 Task: Sort the products by price (highest first).
Action: Mouse moved to (20, 87)
Screenshot: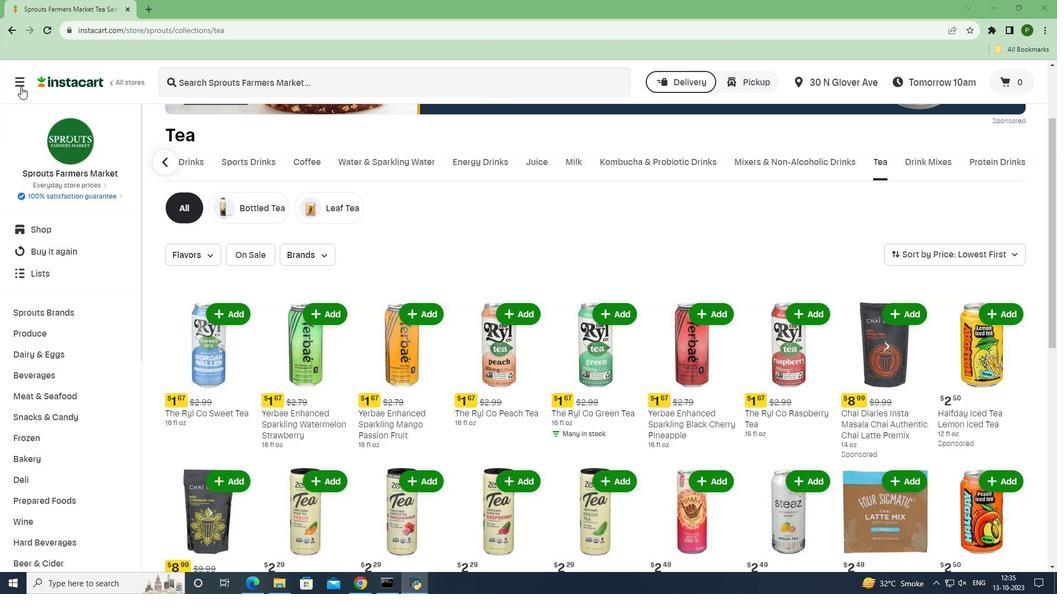 
Action: Mouse pressed left at (20, 87)
Screenshot: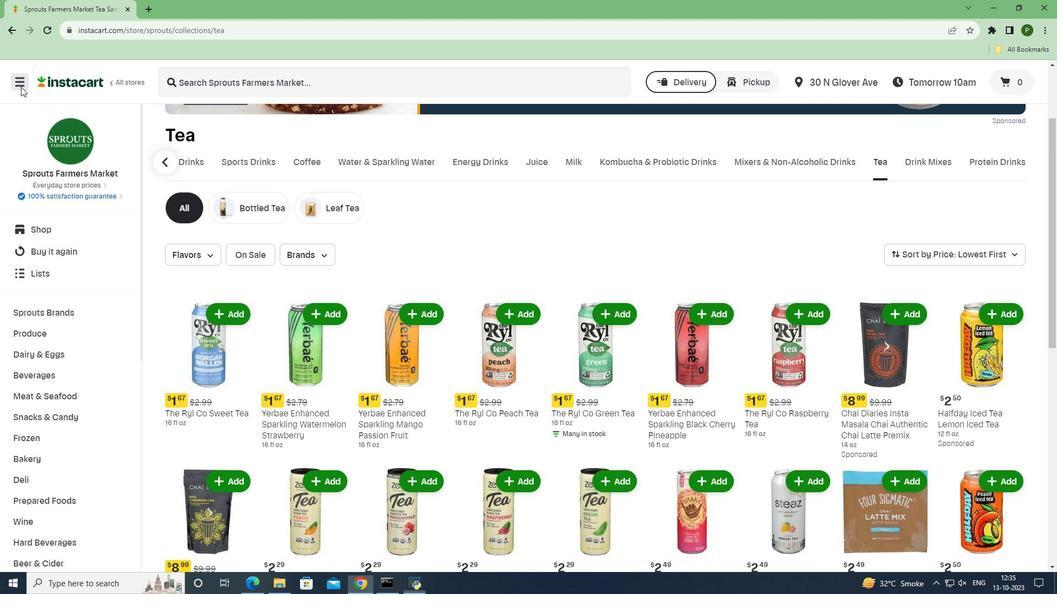
Action: Mouse moved to (27, 294)
Screenshot: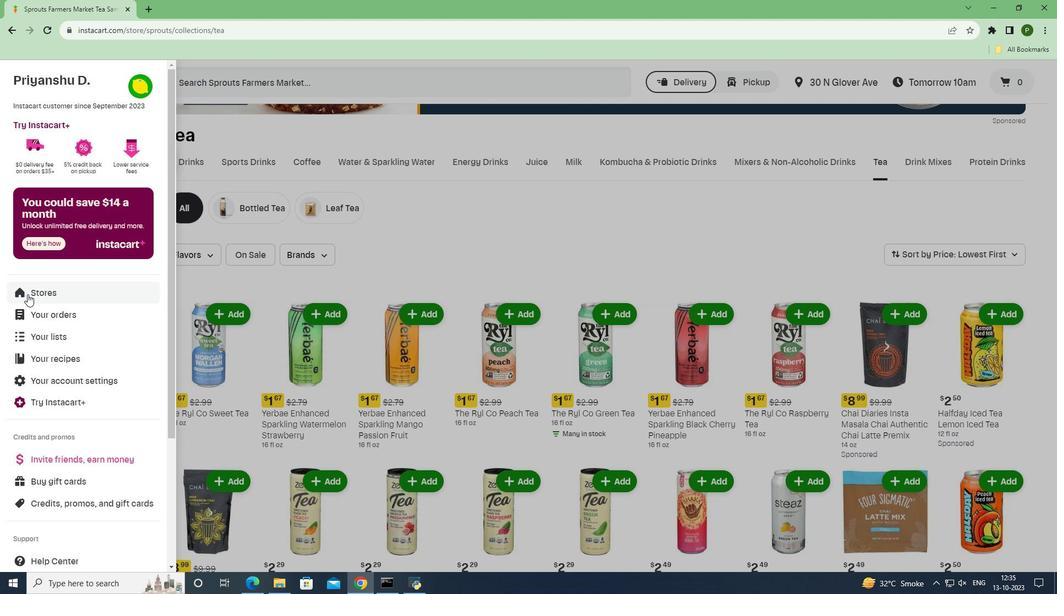 
Action: Mouse pressed left at (27, 294)
Screenshot: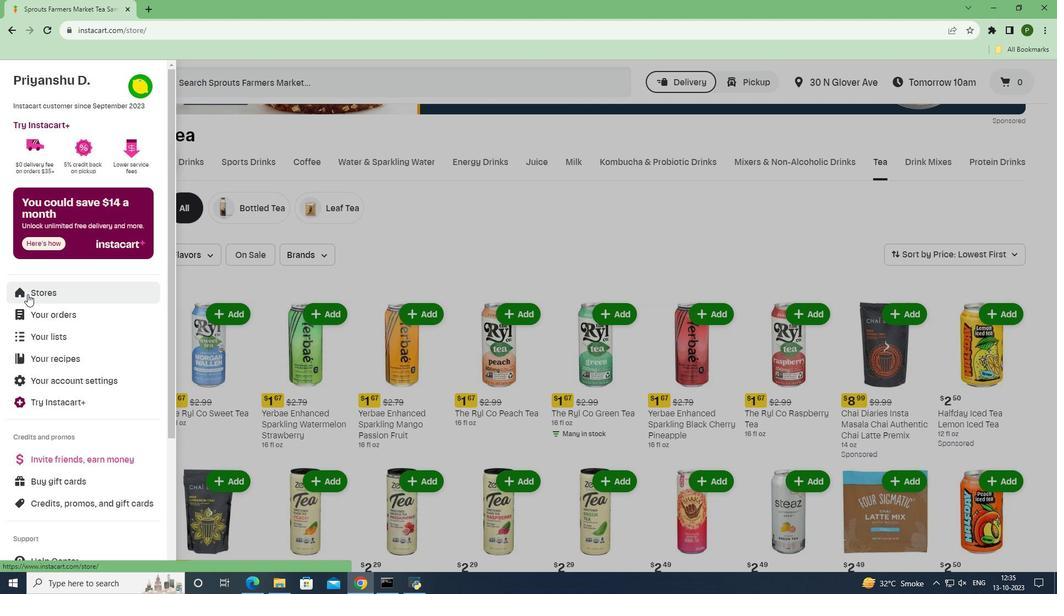 
Action: Mouse moved to (262, 128)
Screenshot: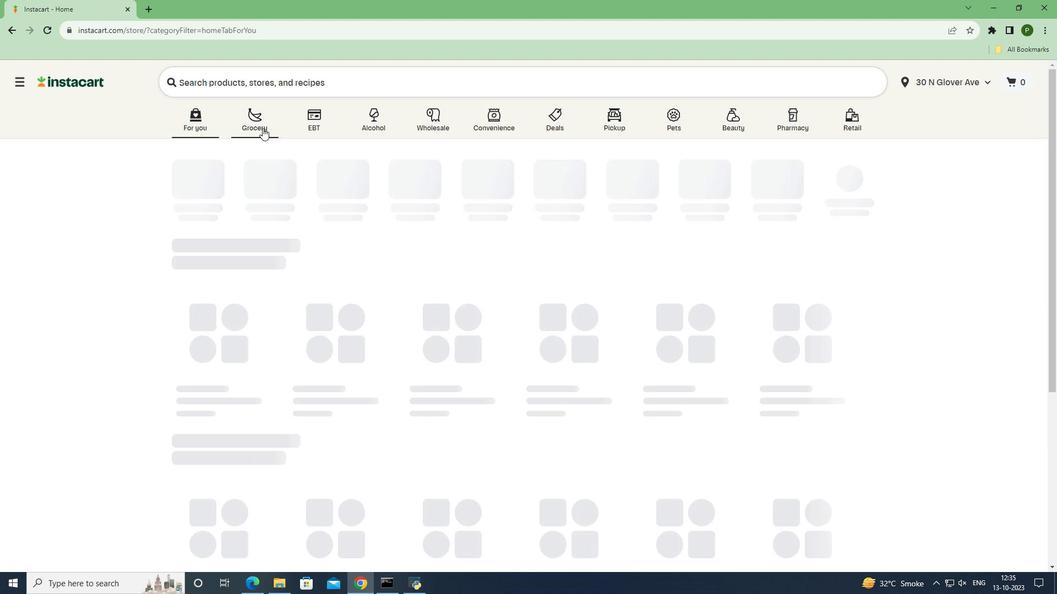 
Action: Mouse pressed left at (262, 128)
Screenshot: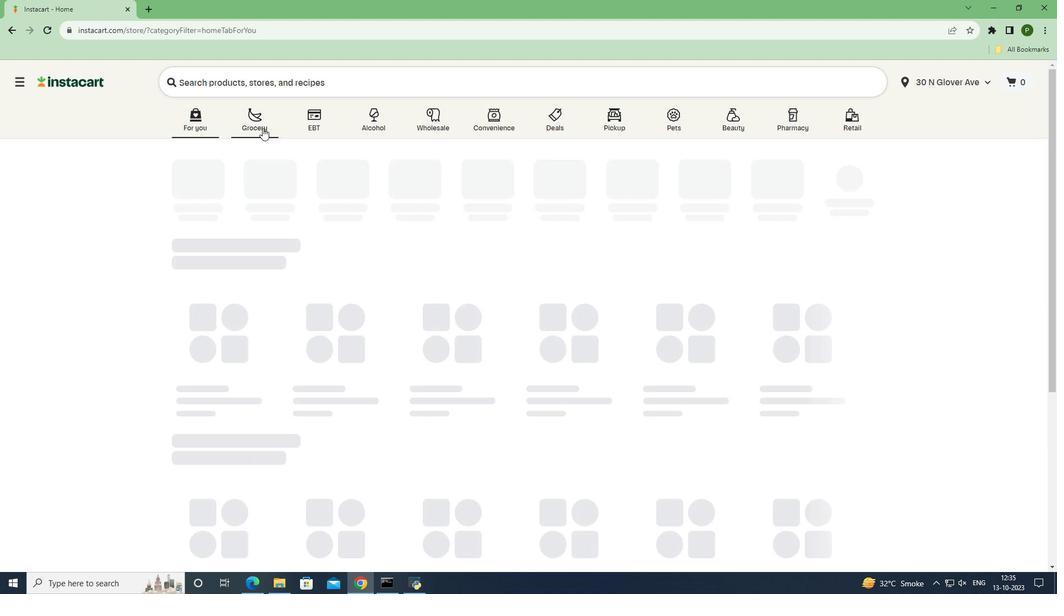
Action: Mouse moved to (669, 253)
Screenshot: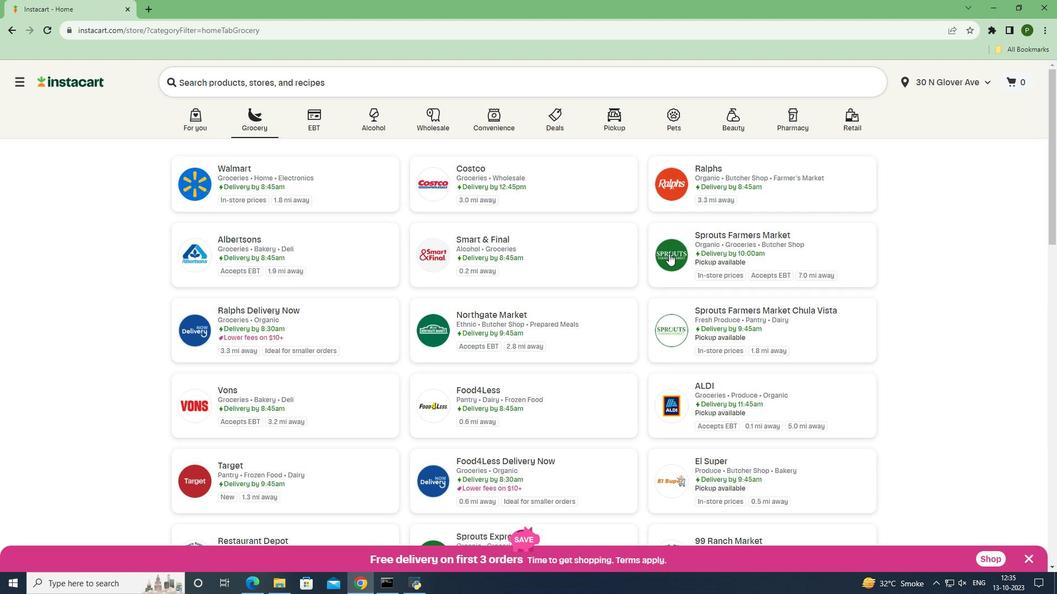 
Action: Mouse pressed left at (669, 253)
Screenshot: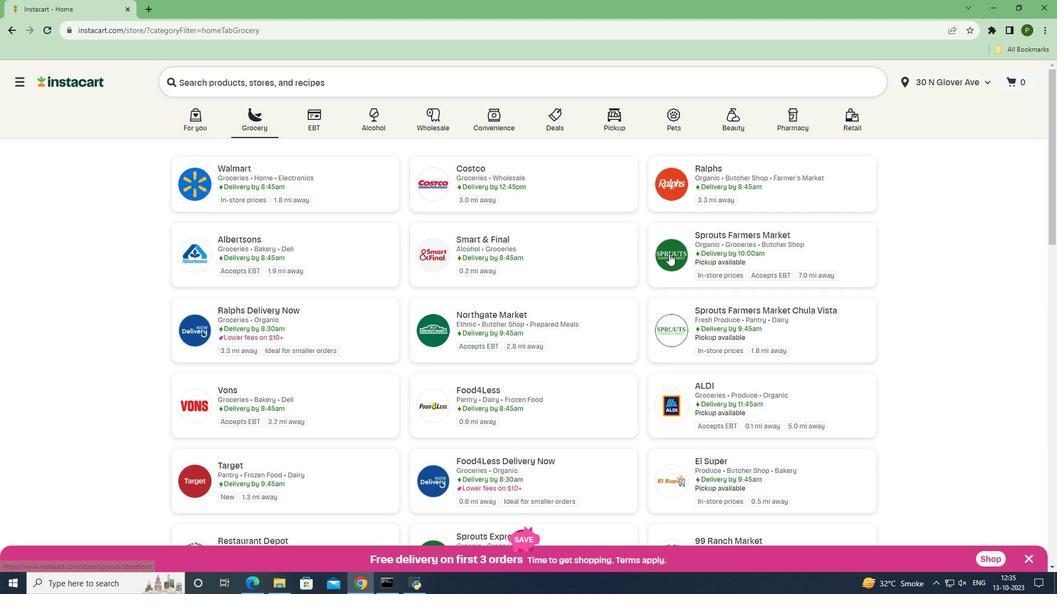 
Action: Mouse moved to (42, 379)
Screenshot: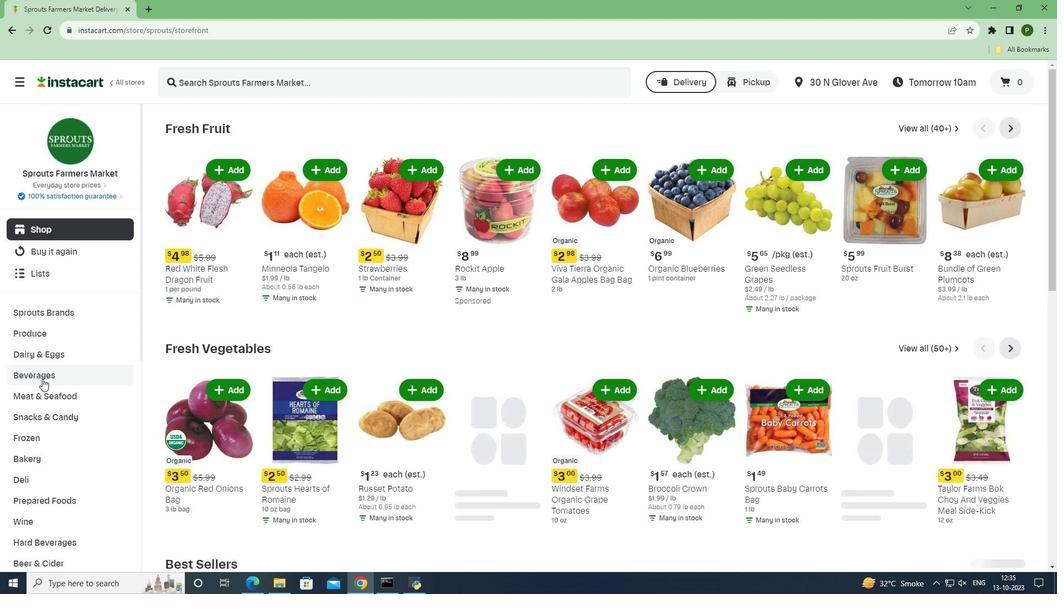 
Action: Mouse pressed left at (42, 379)
Screenshot: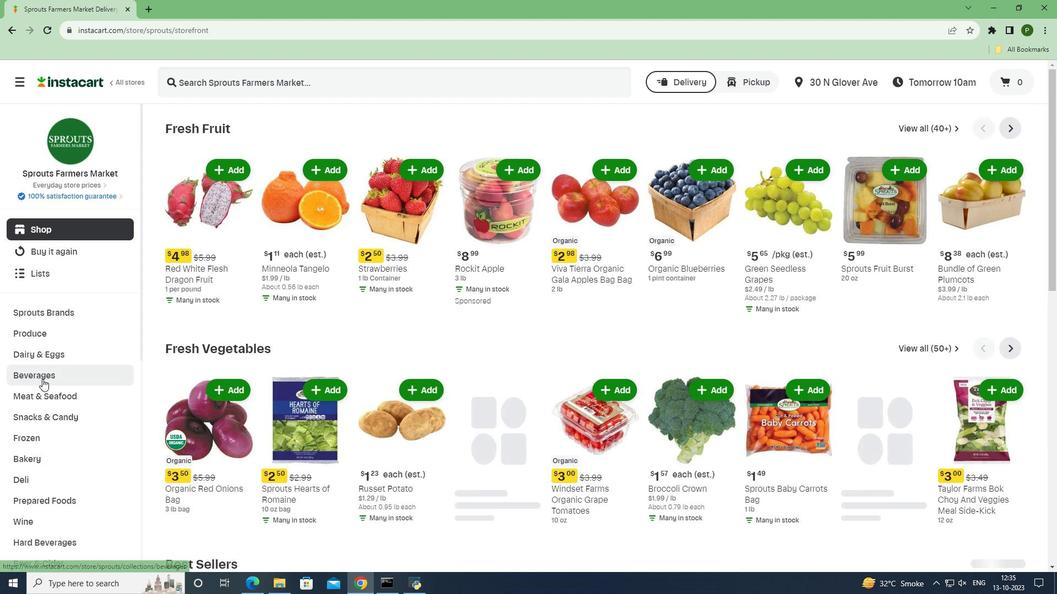 
Action: Mouse moved to (954, 274)
Screenshot: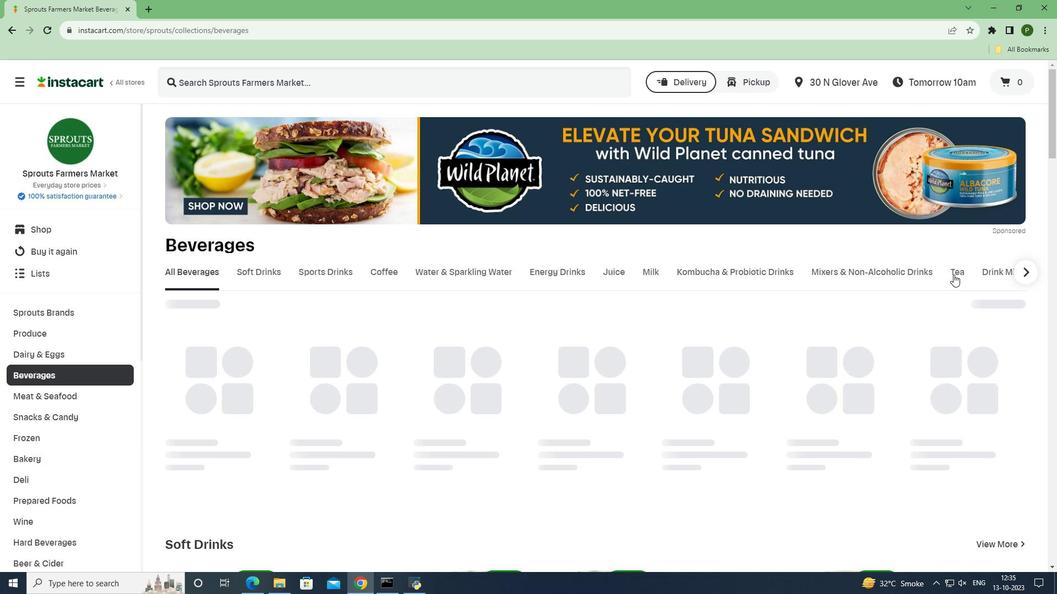 
Action: Mouse pressed left at (954, 274)
Screenshot: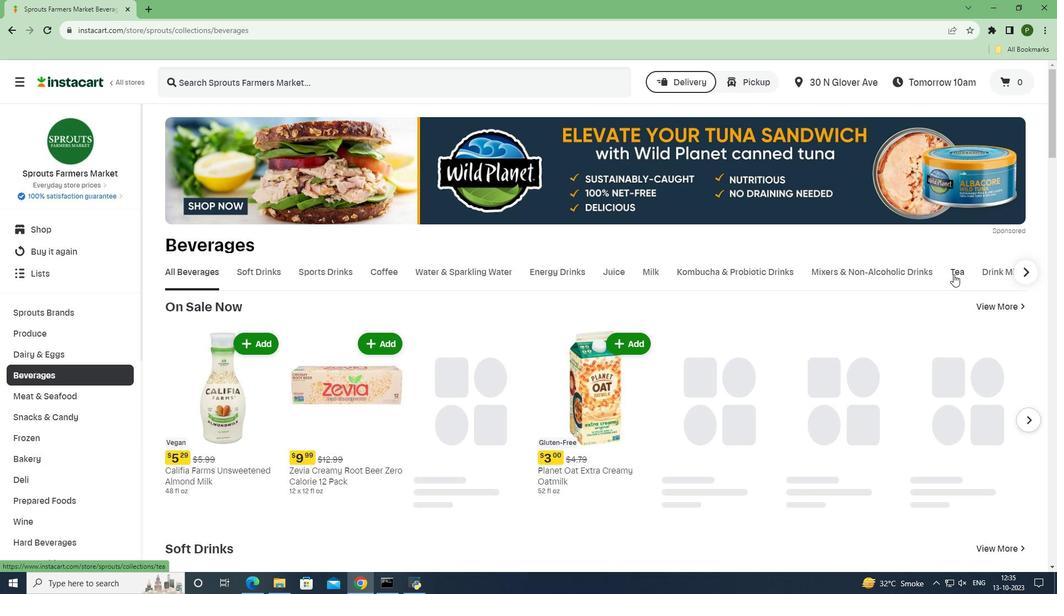 
Action: Mouse moved to (955, 324)
Screenshot: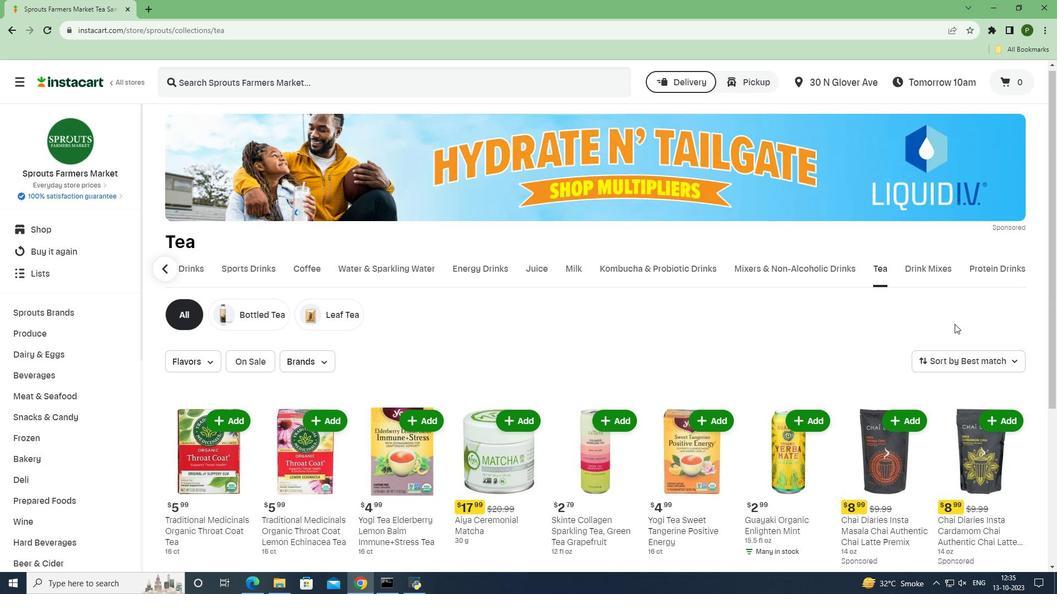 
Action: Mouse scrolled (955, 323) with delta (0, 0)
Screenshot: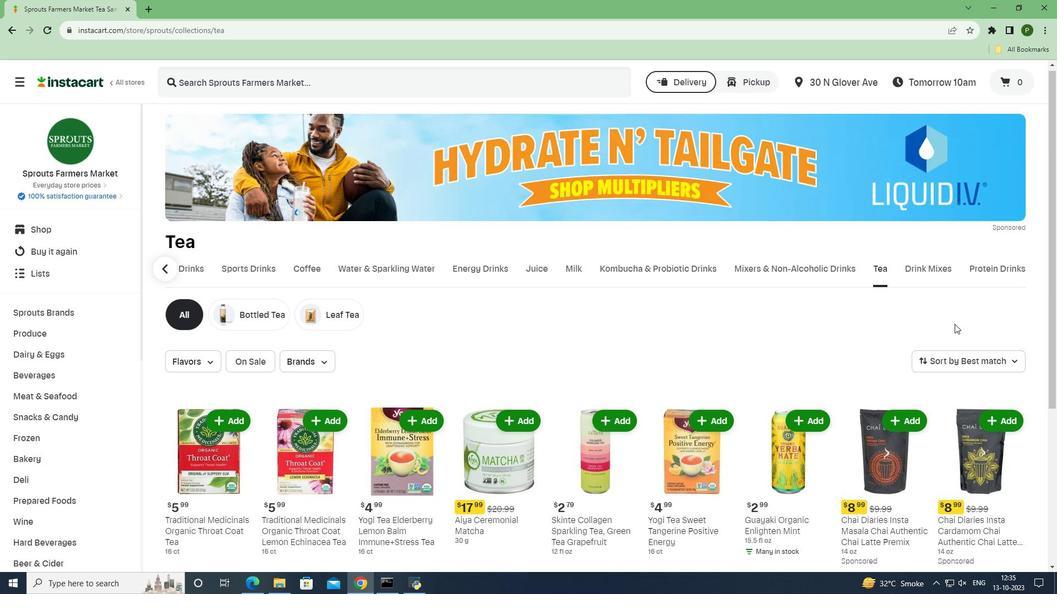 
Action: Mouse scrolled (955, 323) with delta (0, 0)
Screenshot: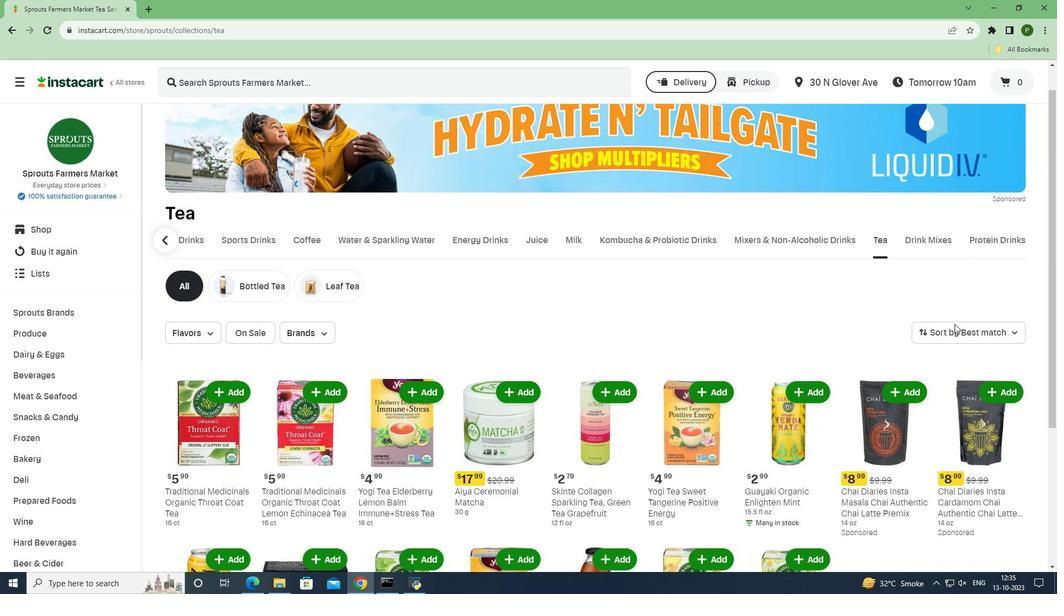 
Action: Mouse moved to (951, 261)
Screenshot: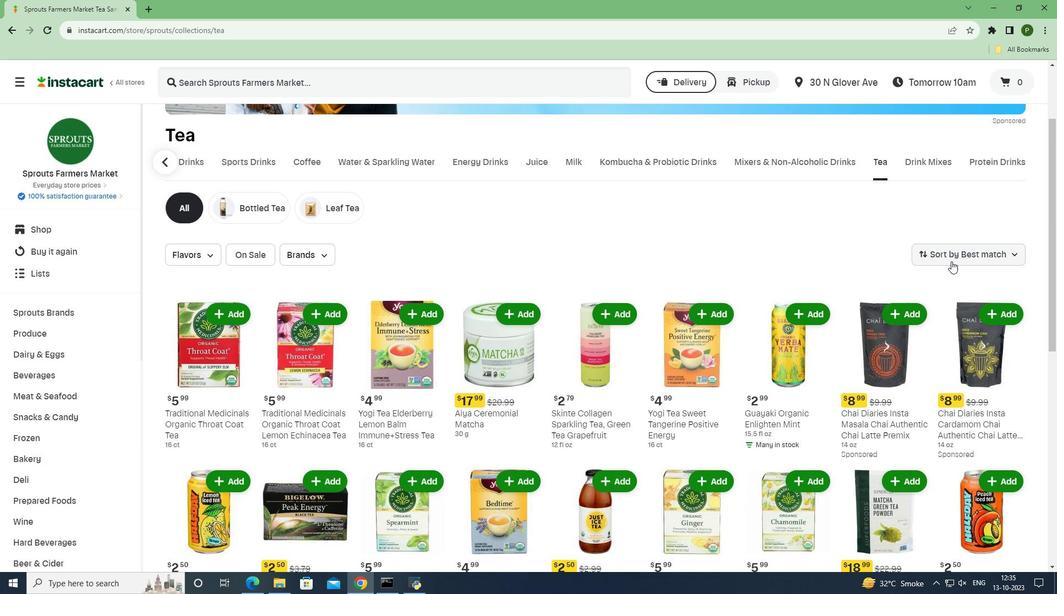 
Action: Mouse pressed left at (951, 261)
Screenshot: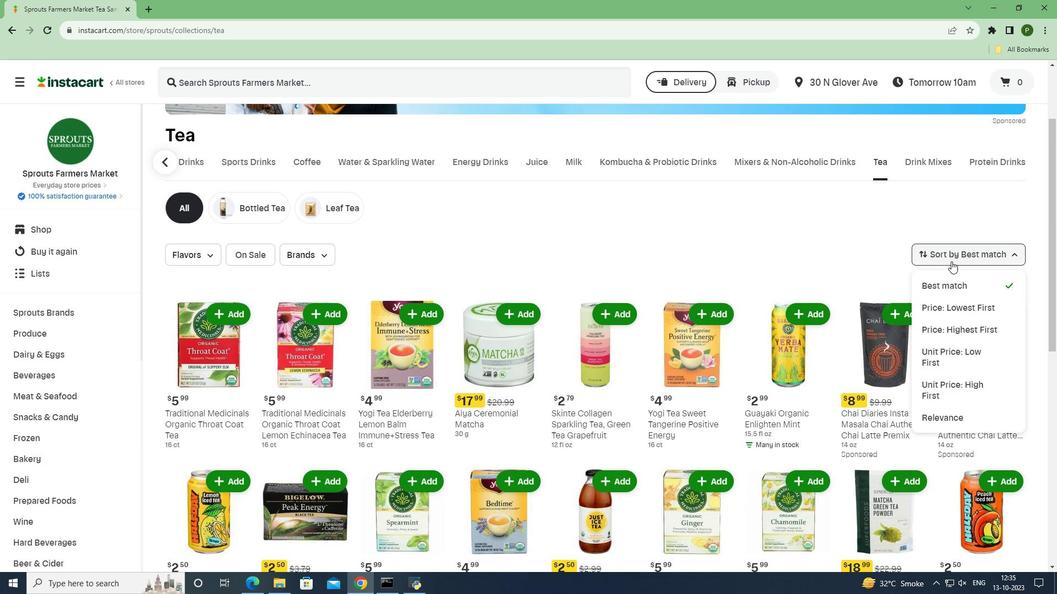 
Action: Mouse moved to (958, 327)
Screenshot: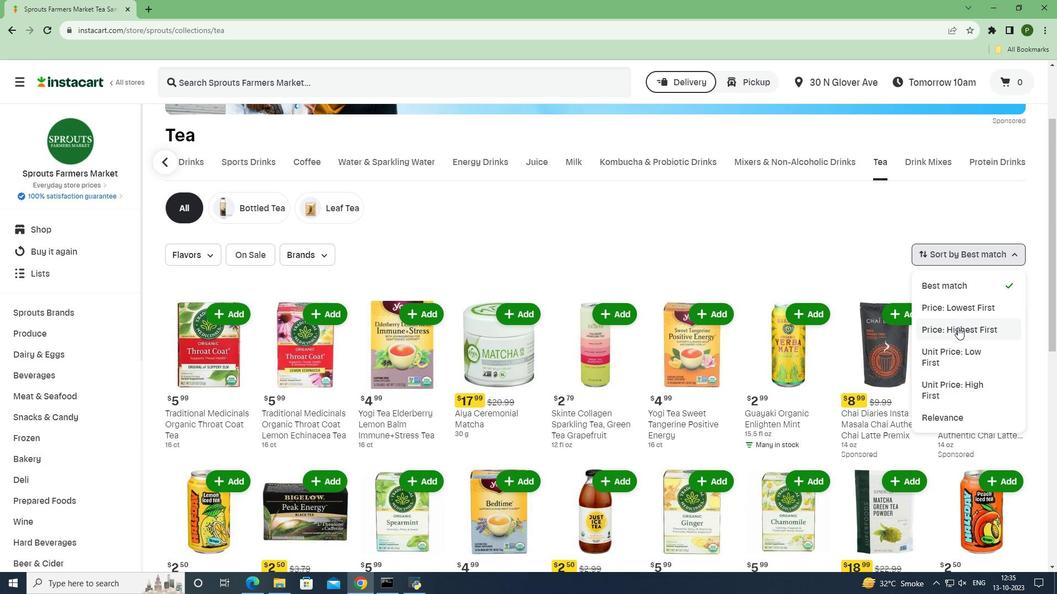 
Action: Mouse pressed left at (958, 327)
Screenshot: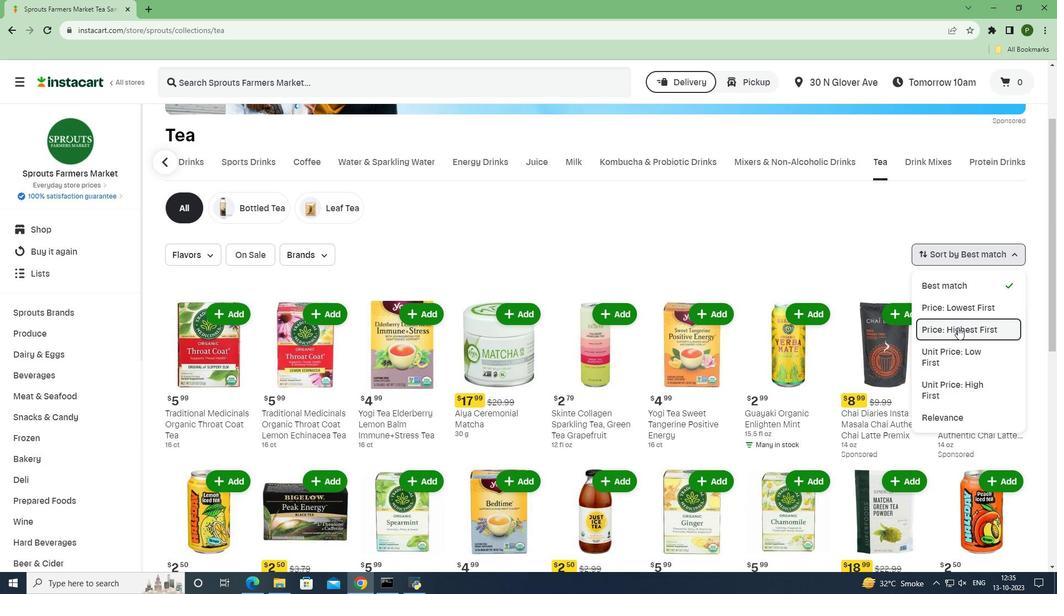 
Action: Mouse moved to (552, 453)
Screenshot: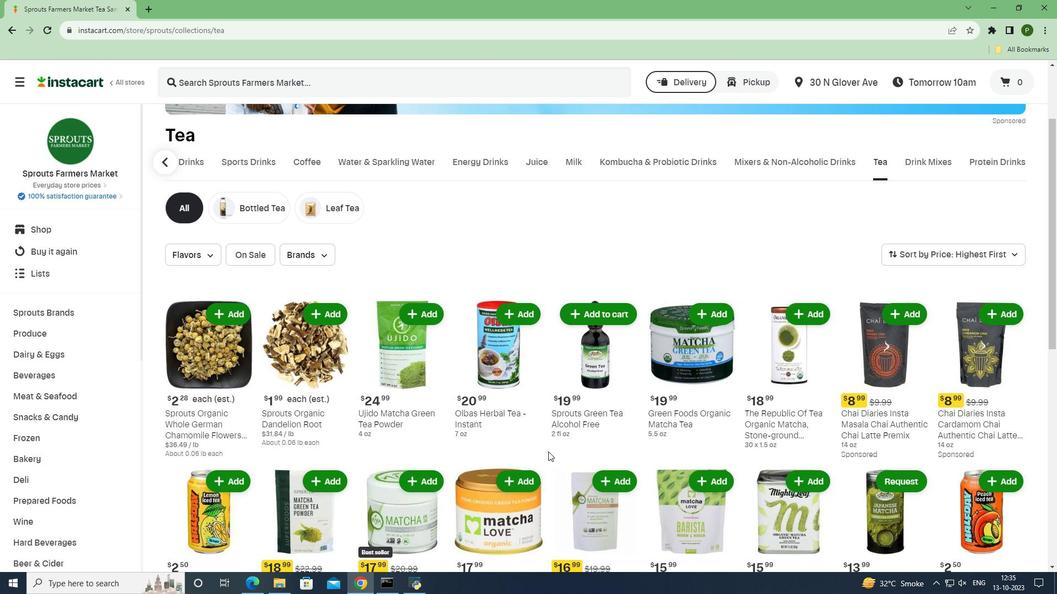 
